 Task: Use the formula "IMCOTH" in spreadsheet "Project portfolio".
Action: Mouse moved to (462, 459)
Screenshot: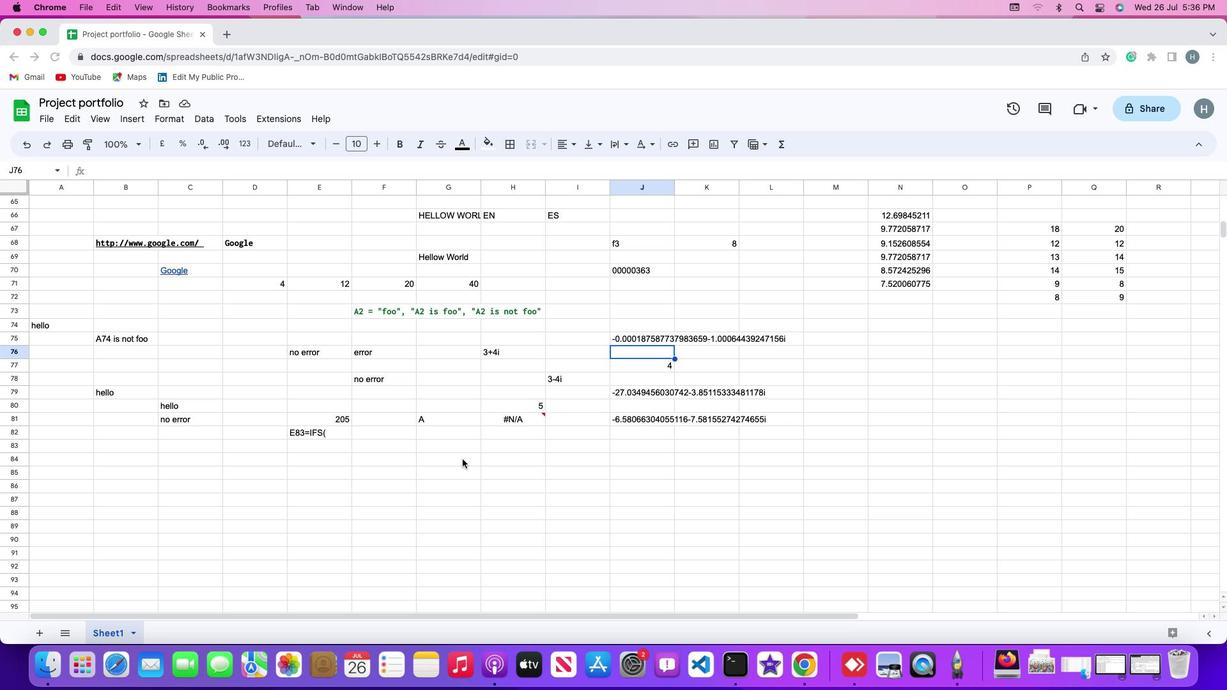 
Action: Mouse pressed left at (462, 459)
Screenshot: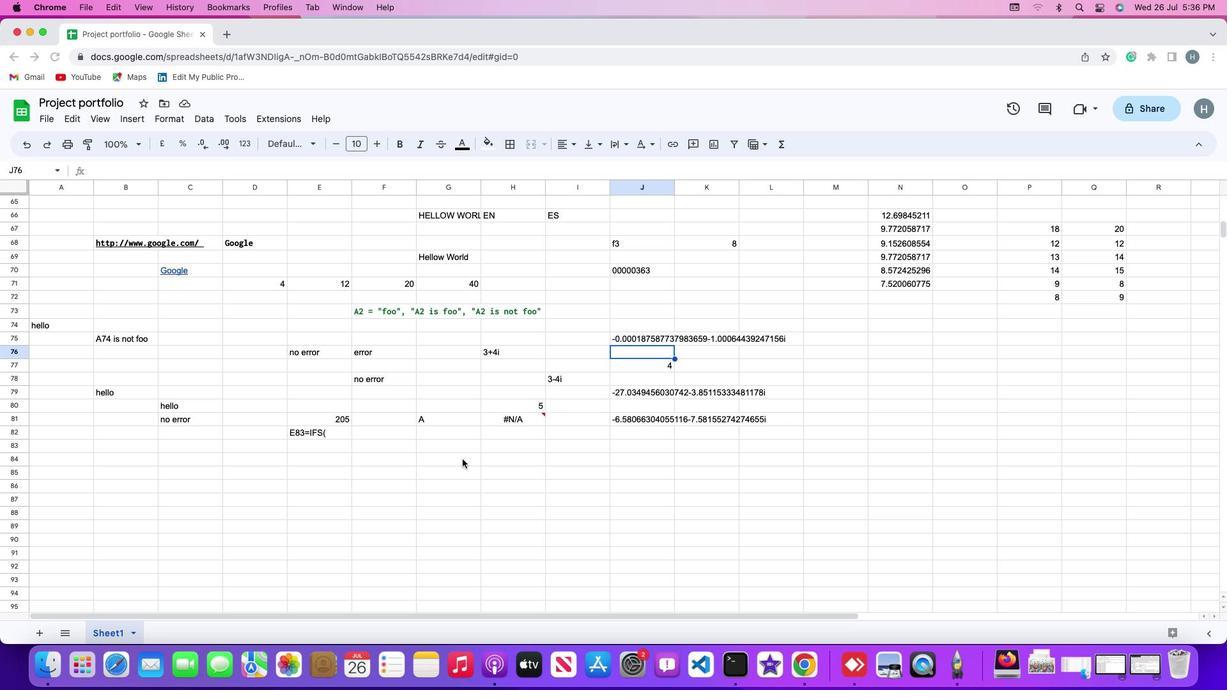 
Action: Mouse moved to (455, 447)
Screenshot: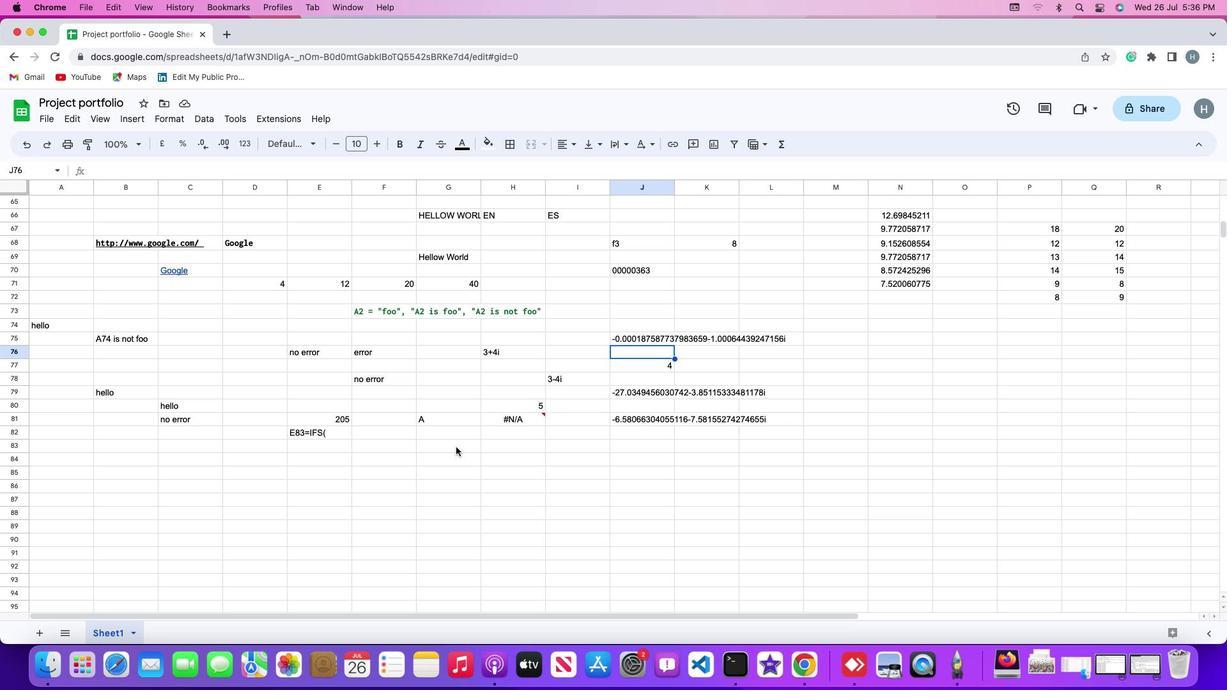 
Action: Mouse pressed left at (455, 447)
Screenshot: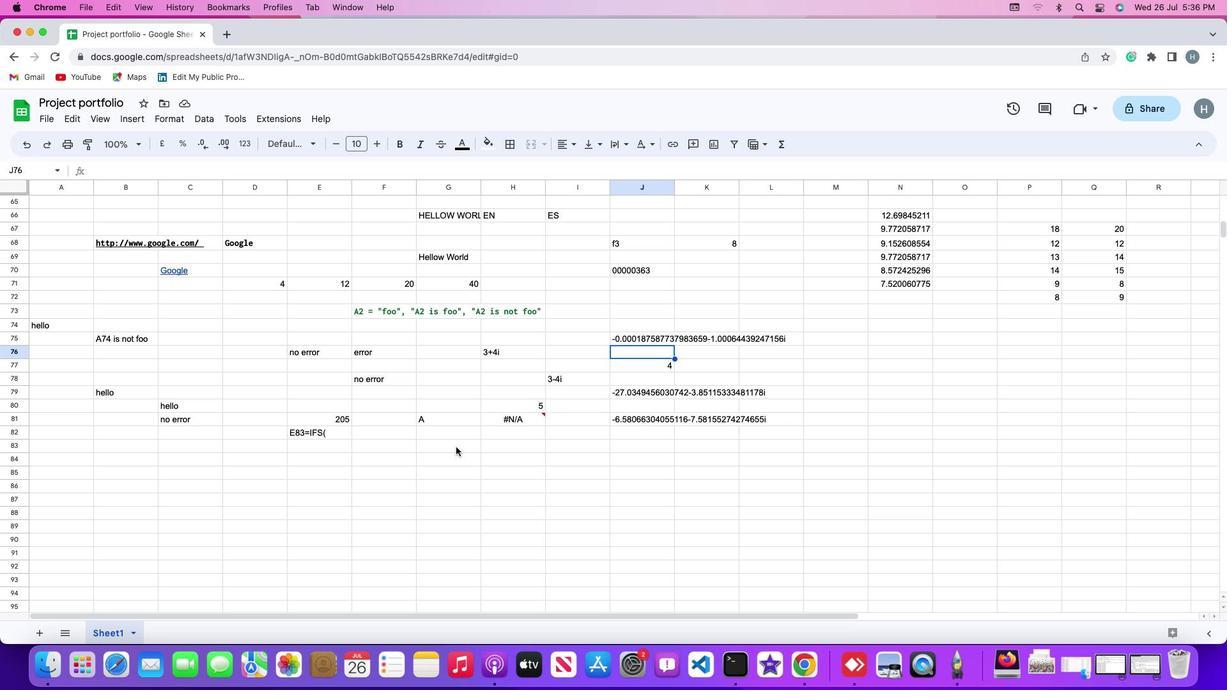 
Action: Mouse moved to (126, 118)
Screenshot: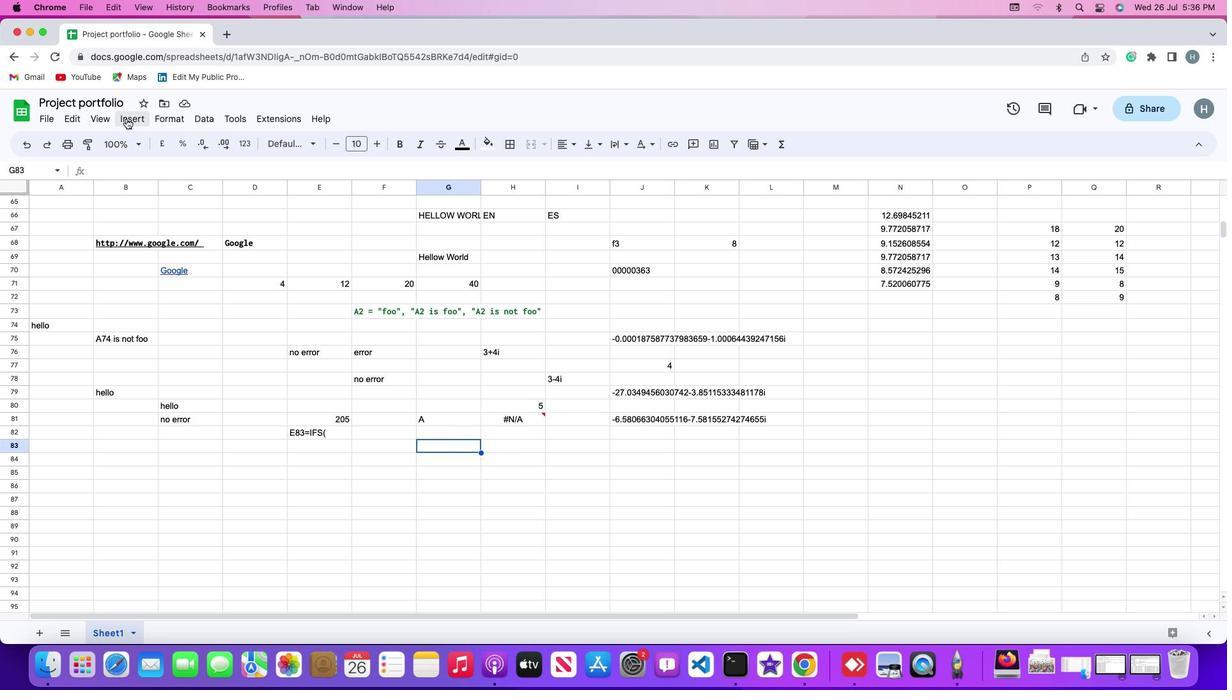 
Action: Mouse pressed left at (126, 118)
Screenshot: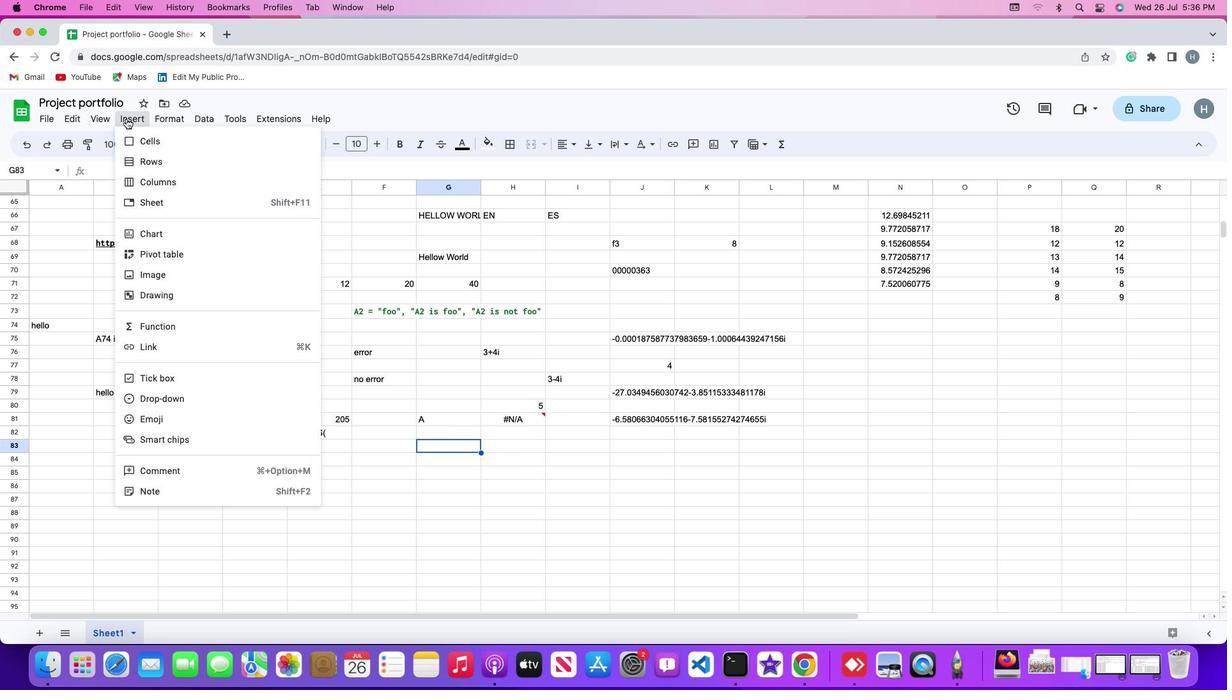
Action: Mouse moved to (159, 325)
Screenshot: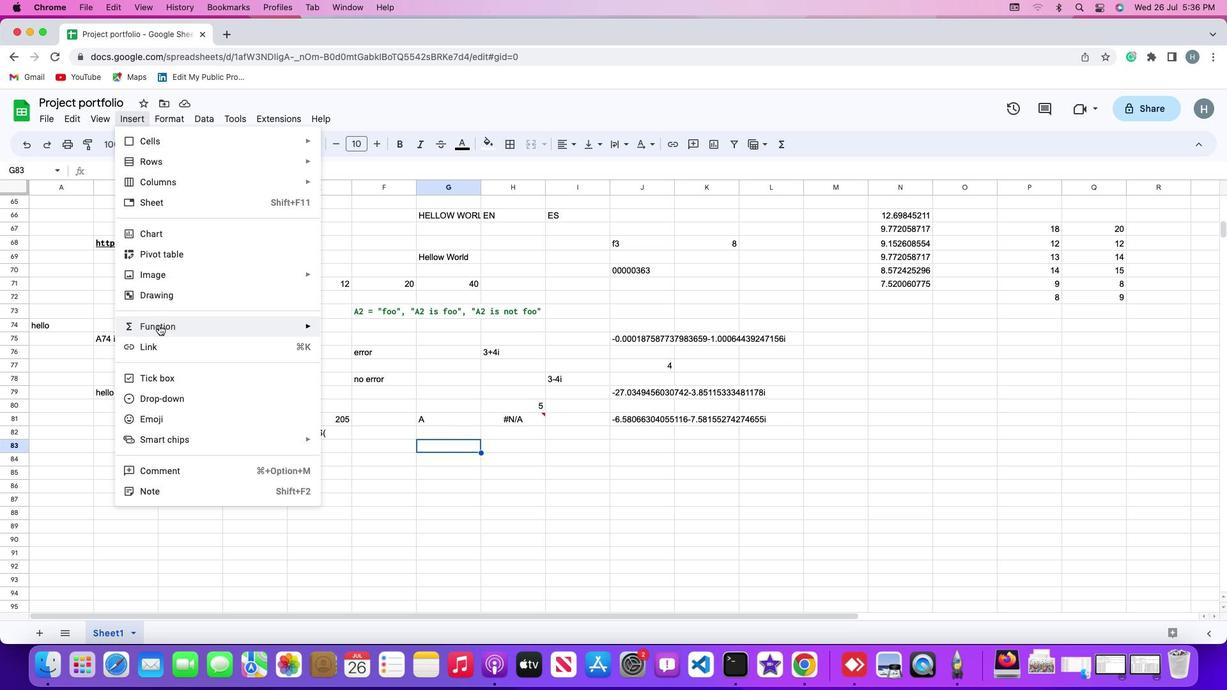 
Action: Mouse pressed left at (159, 325)
Screenshot: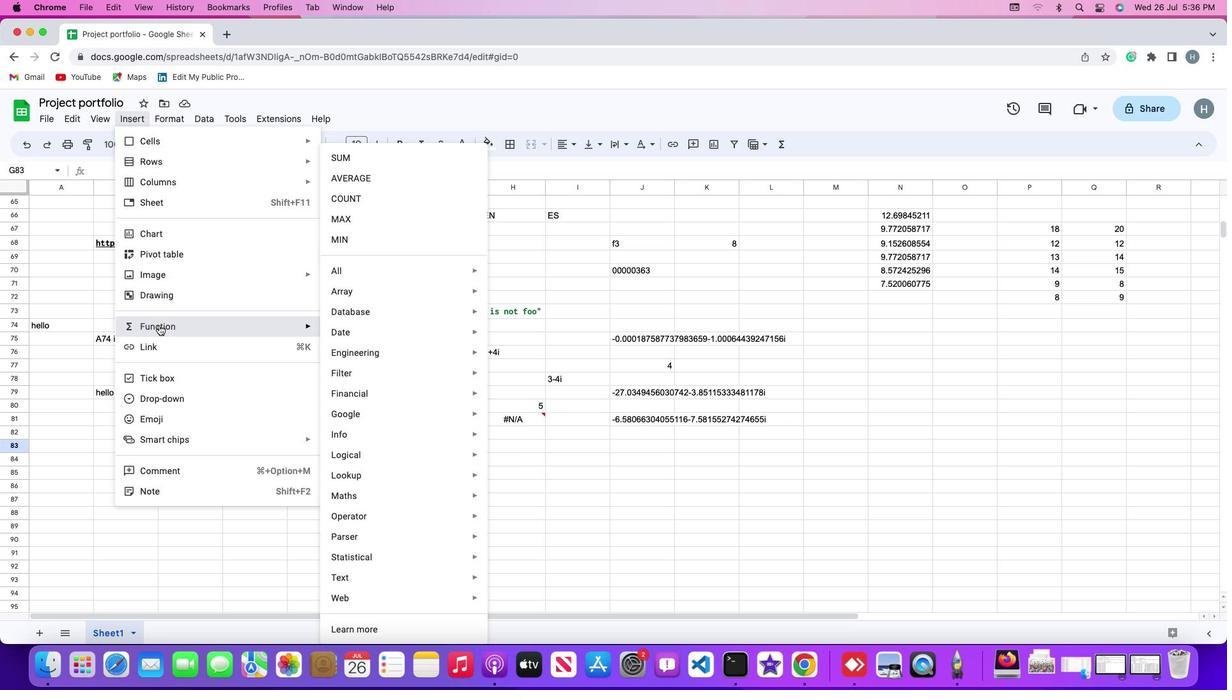 
Action: Mouse moved to (349, 264)
Screenshot: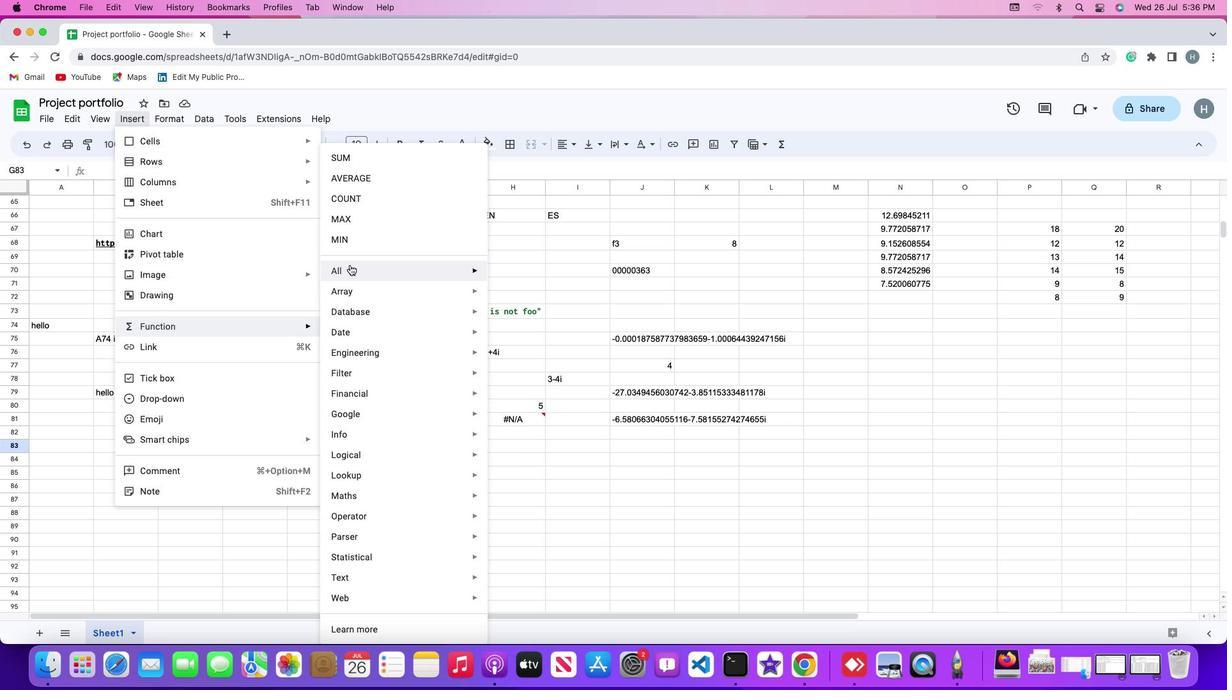
Action: Mouse pressed left at (349, 264)
Screenshot: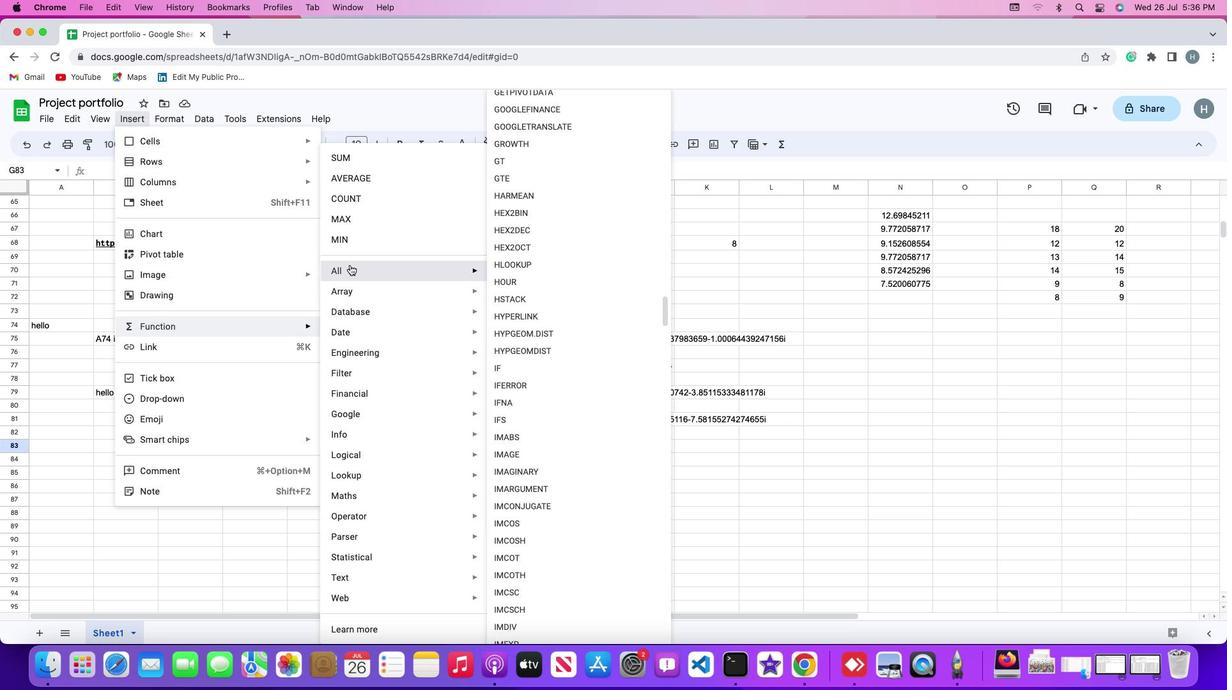 
Action: Mouse moved to (525, 577)
Screenshot: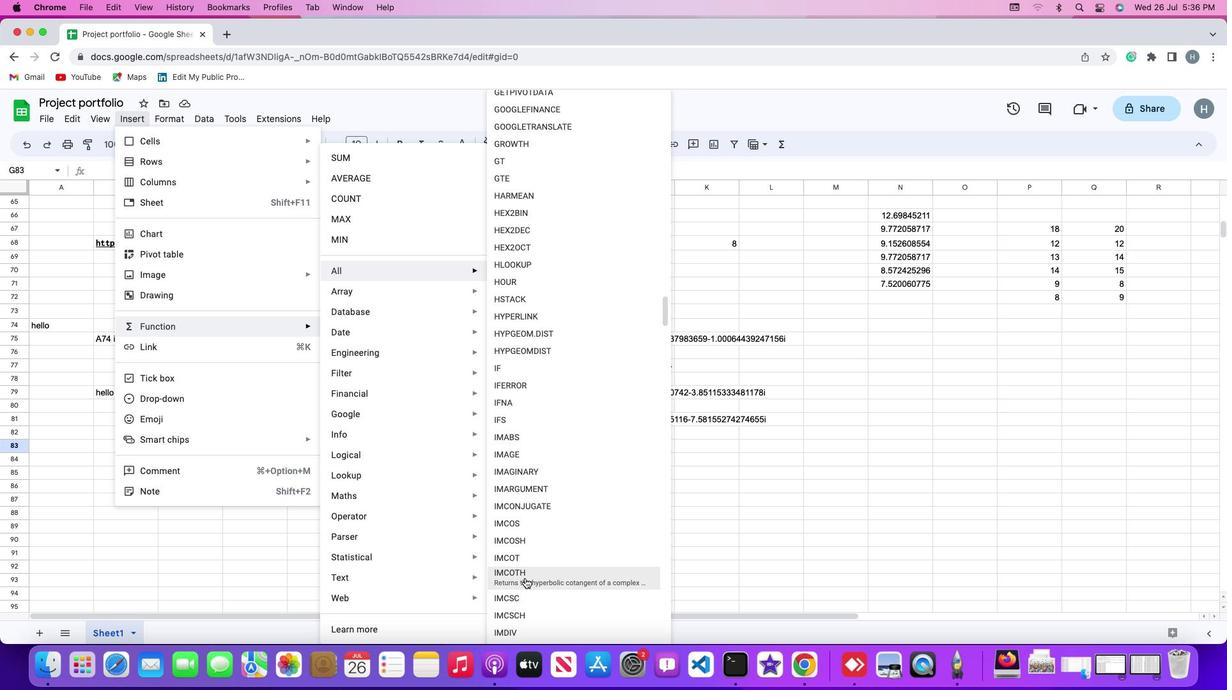 
Action: Mouse pressed left at (525, 577)
Screenshot: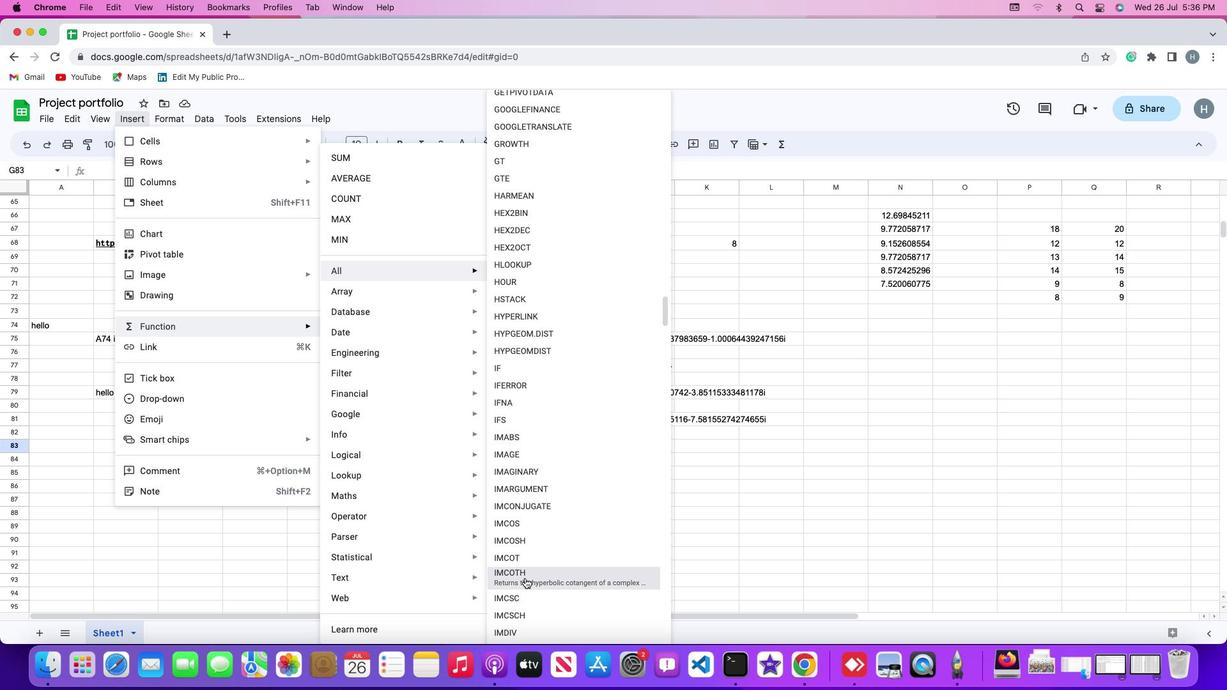 
Action: Mouse moved to (498, 352)
Screenshot: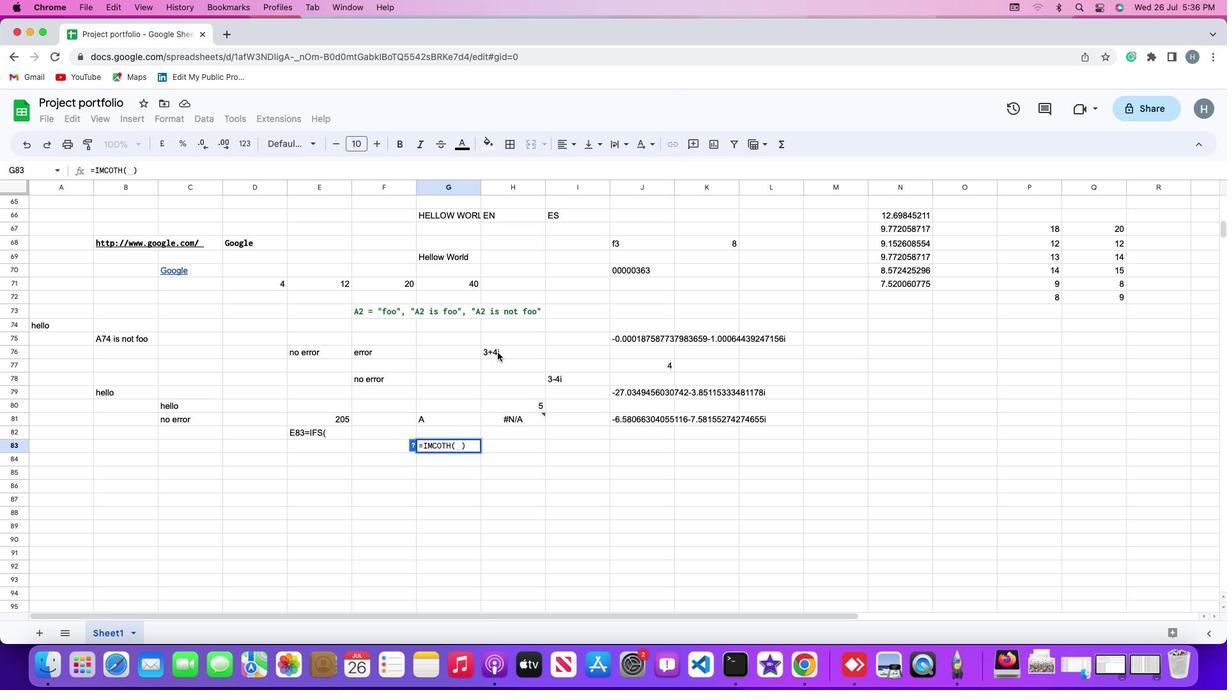 
Action: Mouse pressed left at (498, 352)
Screenshot: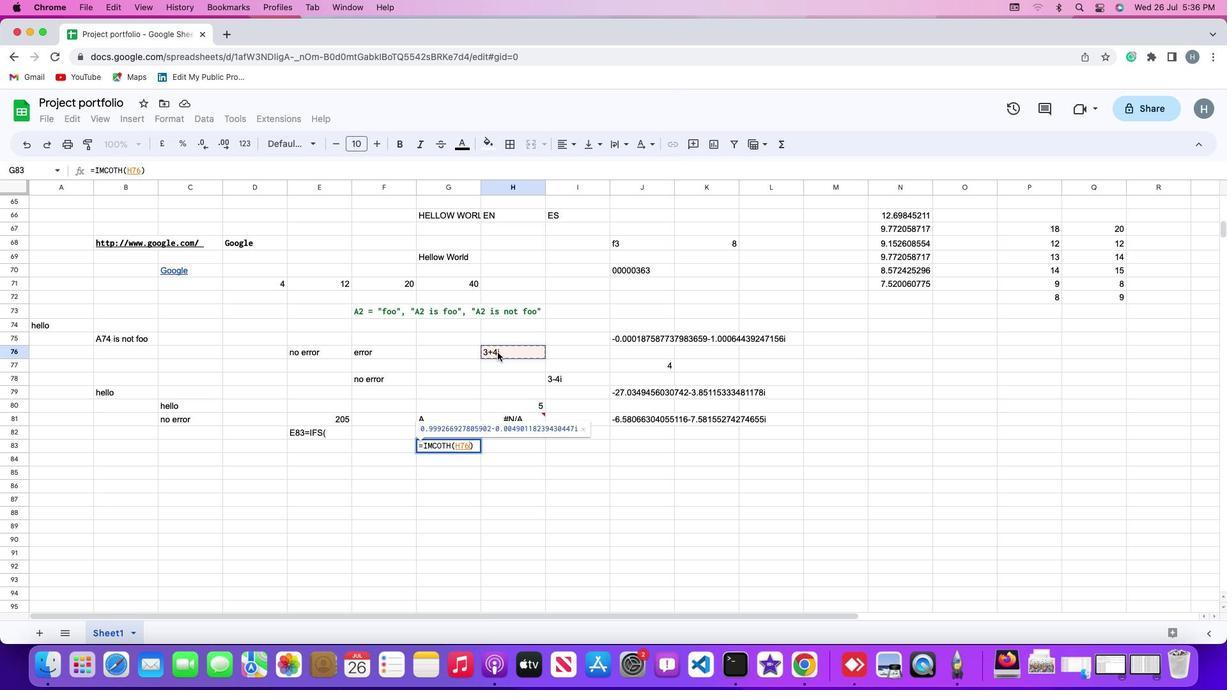 
Action: Key pressed Key.enter
Screenshot: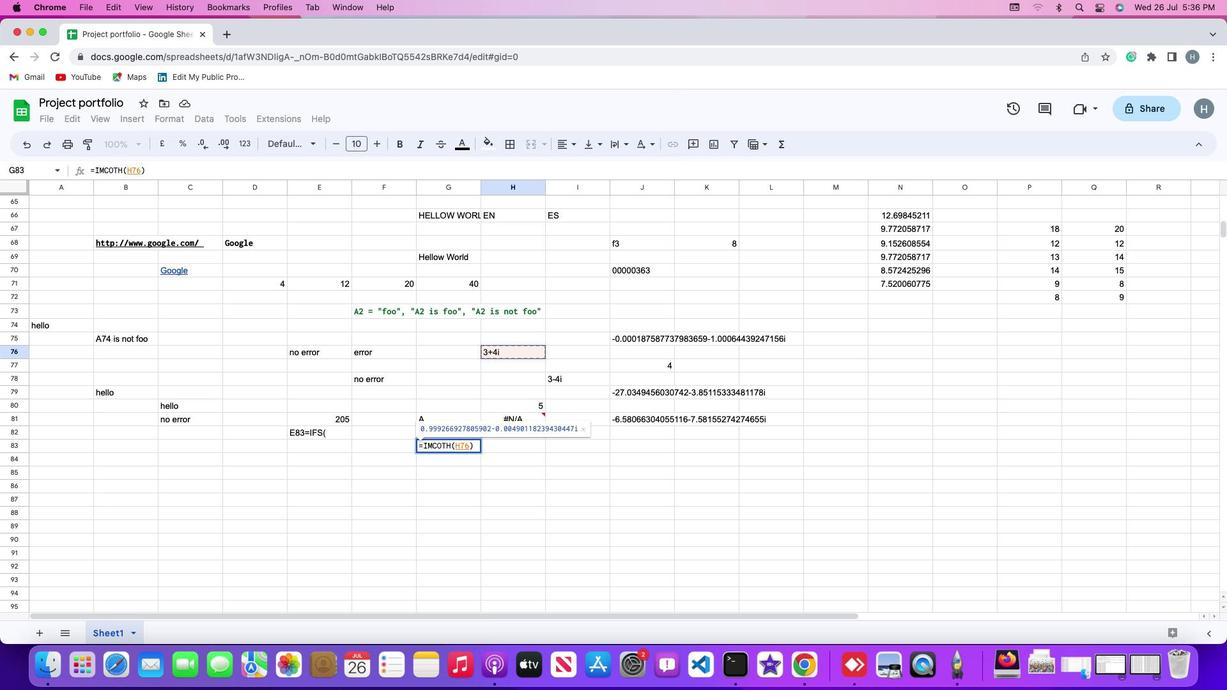 
